 Task: Print a page as microsoft xps document writer.
Action: Mouse moved to (82, 123)
Screenshot: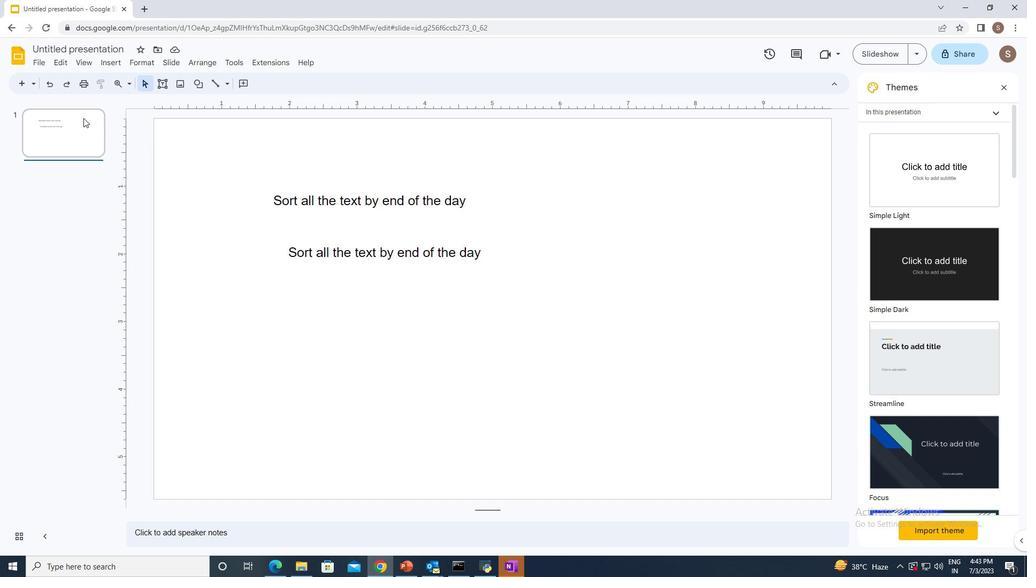 
Action: Mouse pressed left at (82, 123)
Screenshot: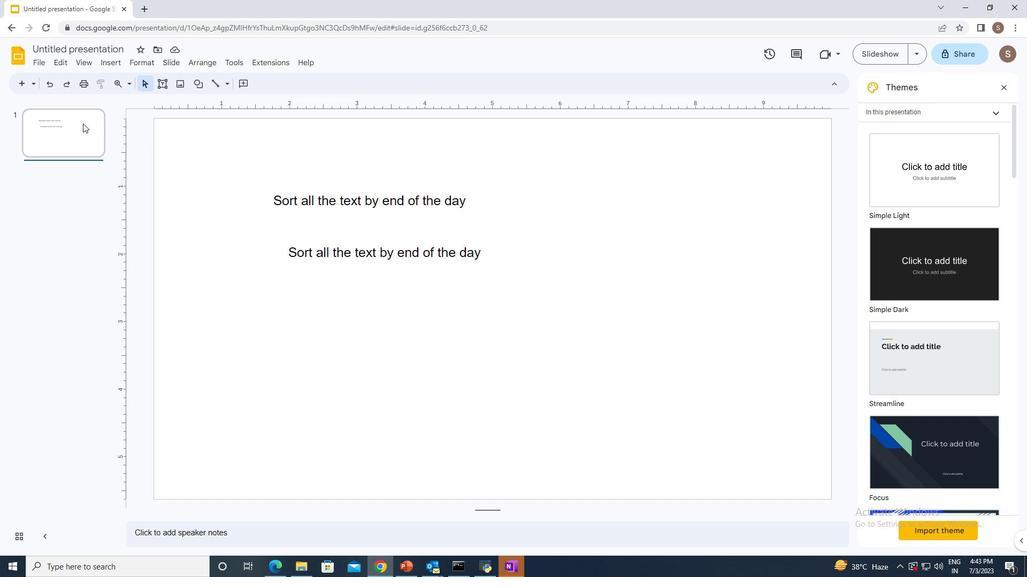 
Action: Mouse moved to (82, 88)
Screenshot: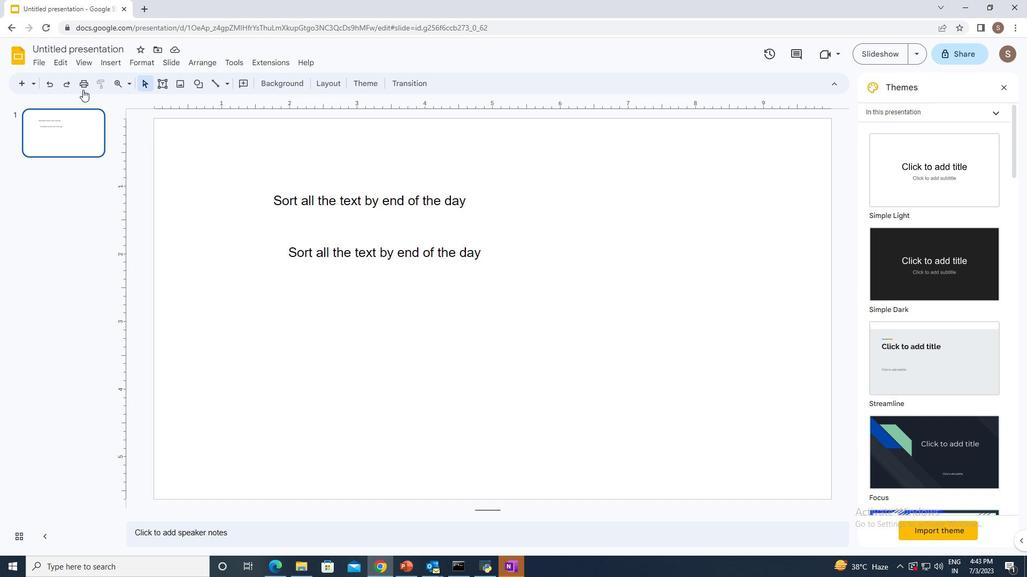 
Action: Mouse pressed left at (82, 88)
Screenshot: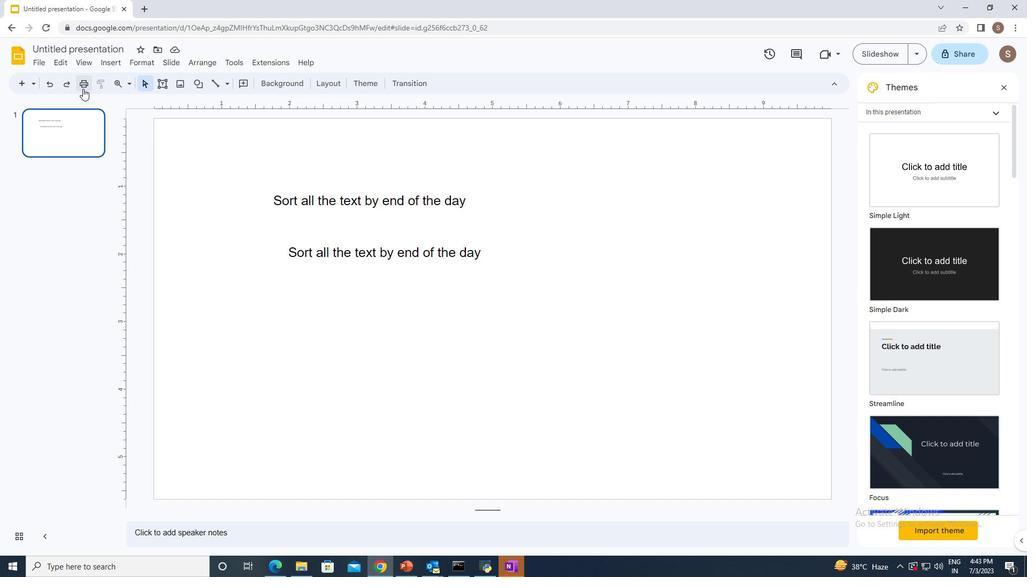 
Action: Mouse moved to (830, 84)
Screenshot: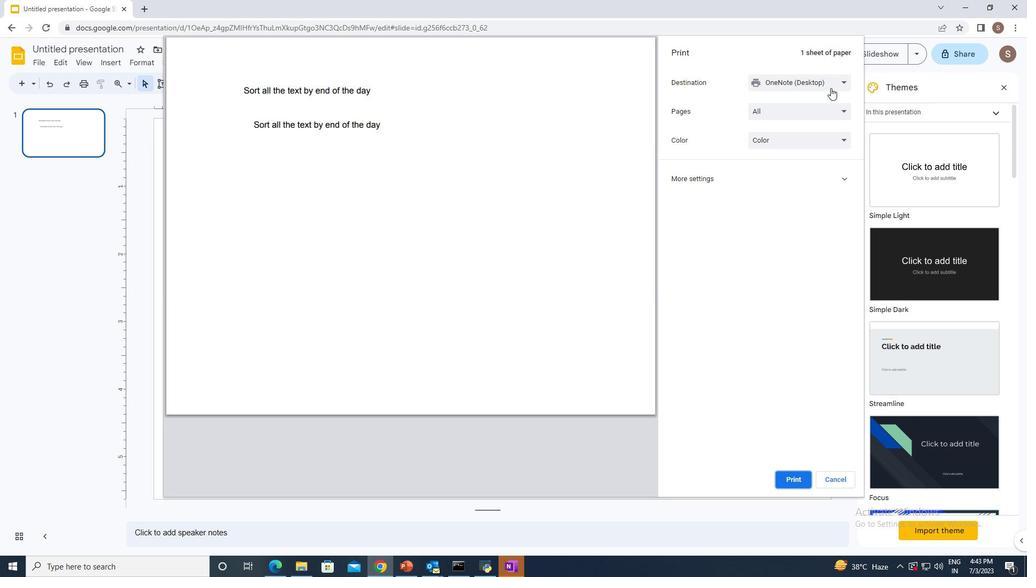 
Action: Mouse pressed left at (830, 84)
Screenshot: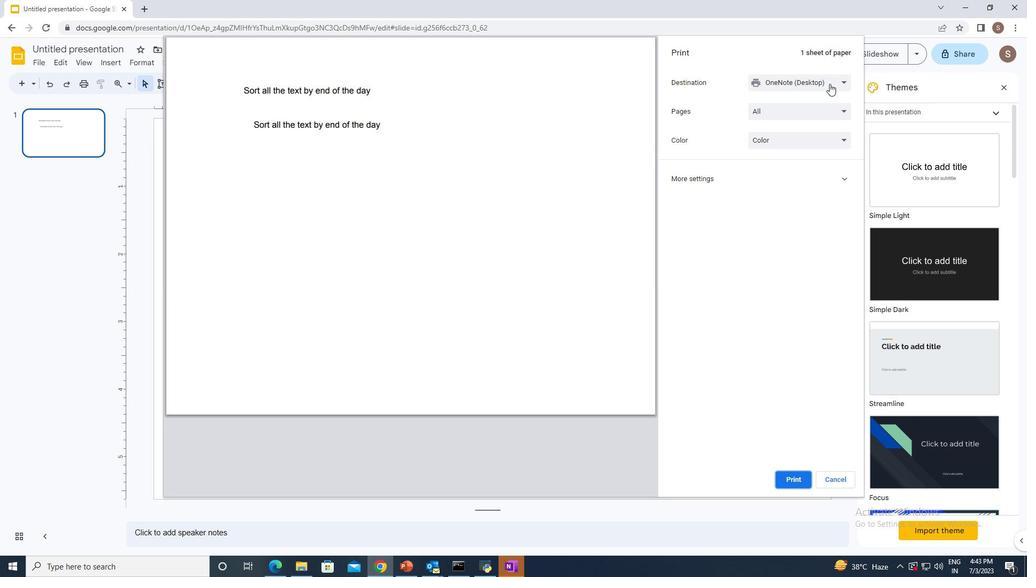 
Action: Mouse moved to (794, 131)
Screenshot: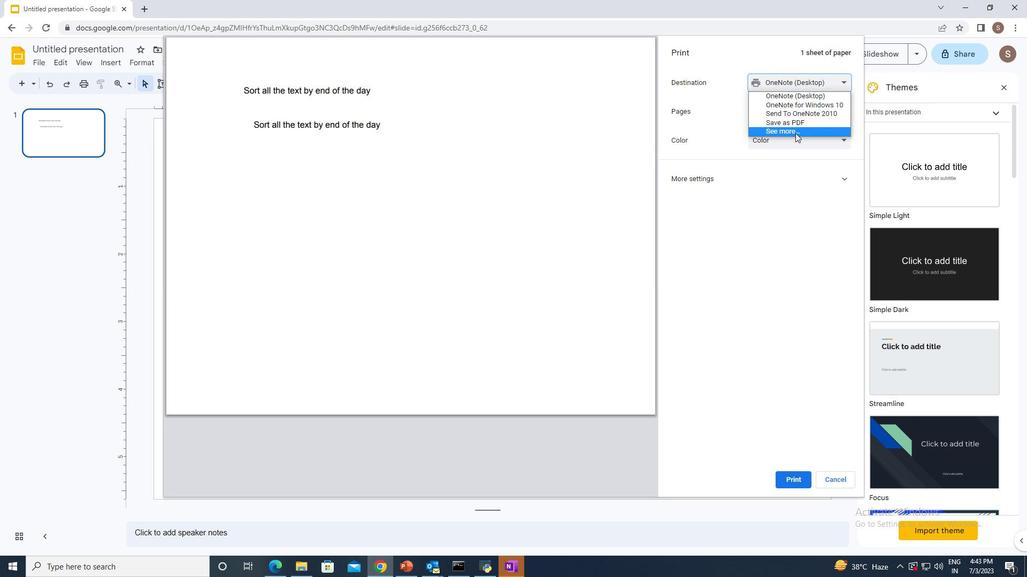 
Action: Mouse pressed left at (794, 131)
Screenshot: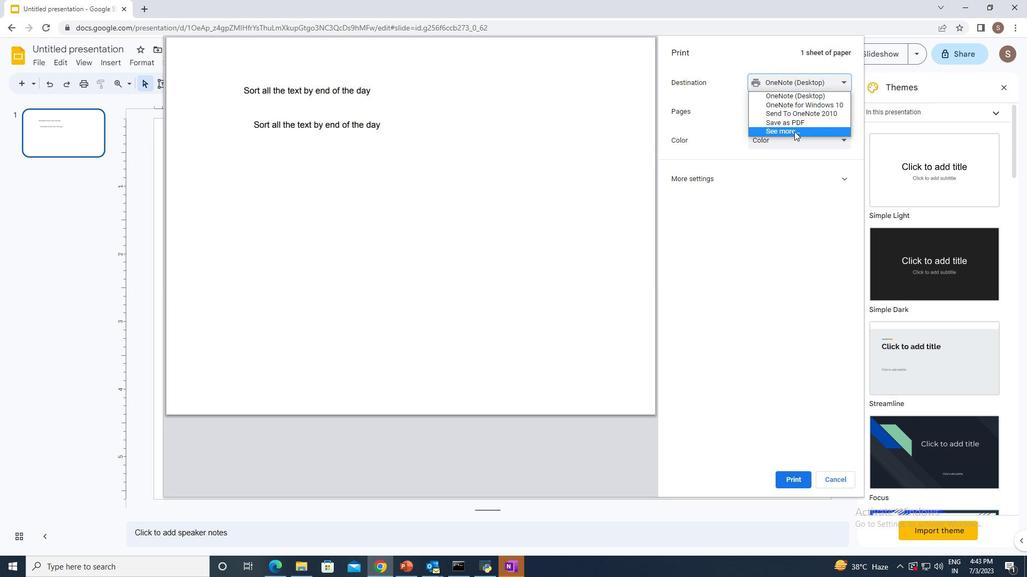 
Action: Mouse moved to (391, 181)
Screenshot: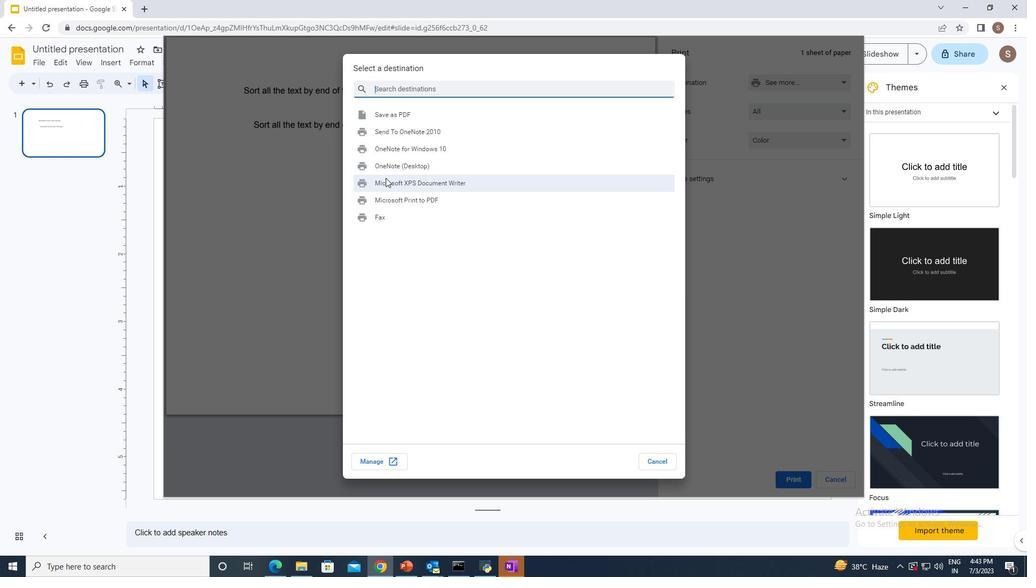 
Action: Mouse pressed left at (391, 181)
Screenshot: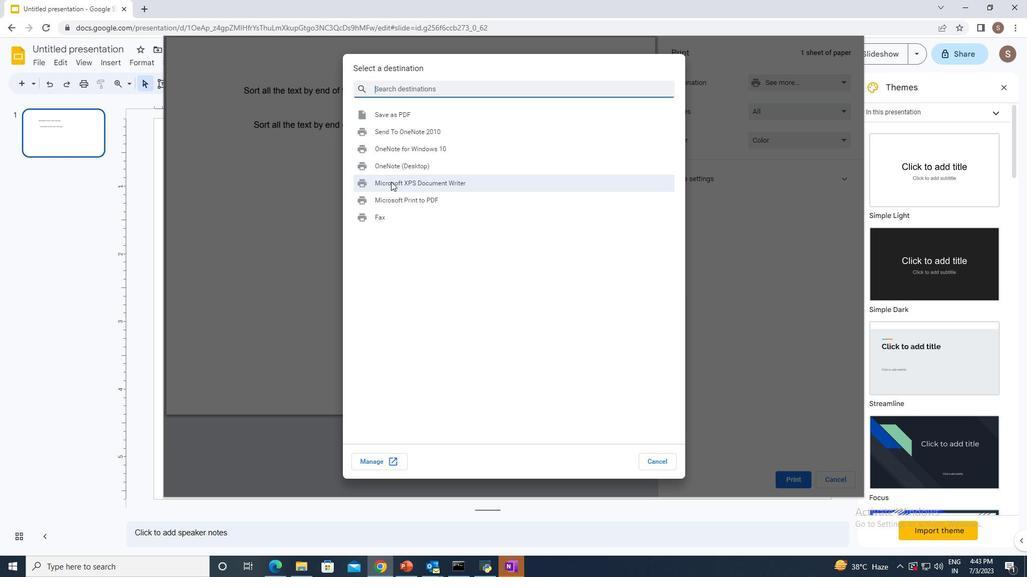 
Action: Mouse moved to (800, 476)
Screenshot: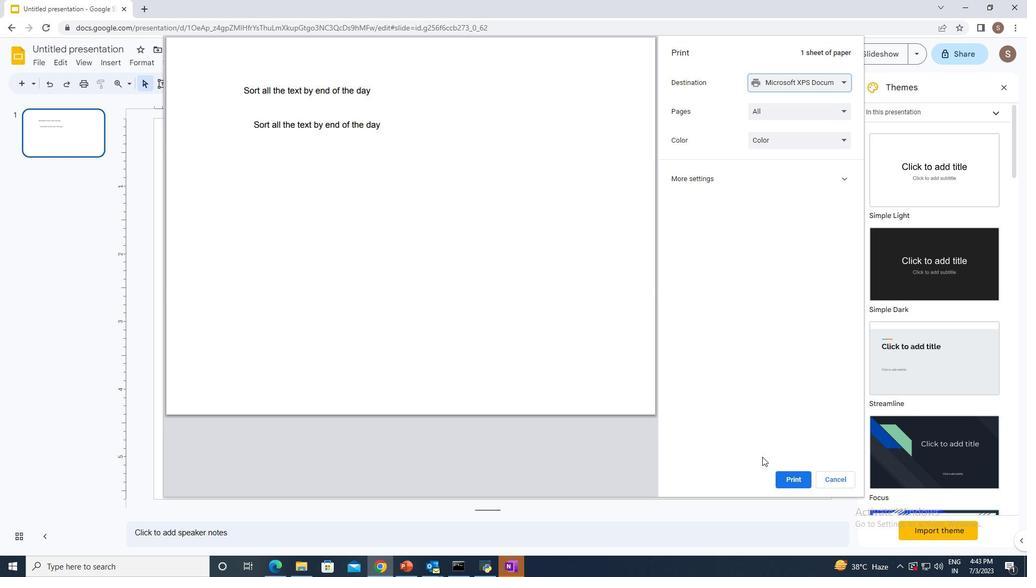 
Action: Mouse pressed left at (800, 476)
Screenshot: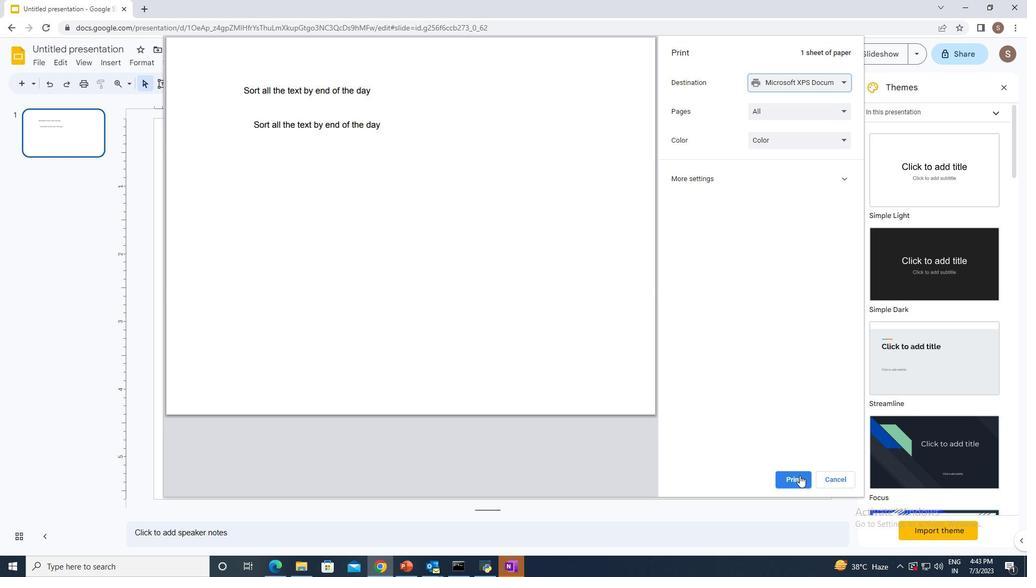 
